 Task: Insert a curved connector.
Action: Mouse moved to (115, 96)
Screenshot: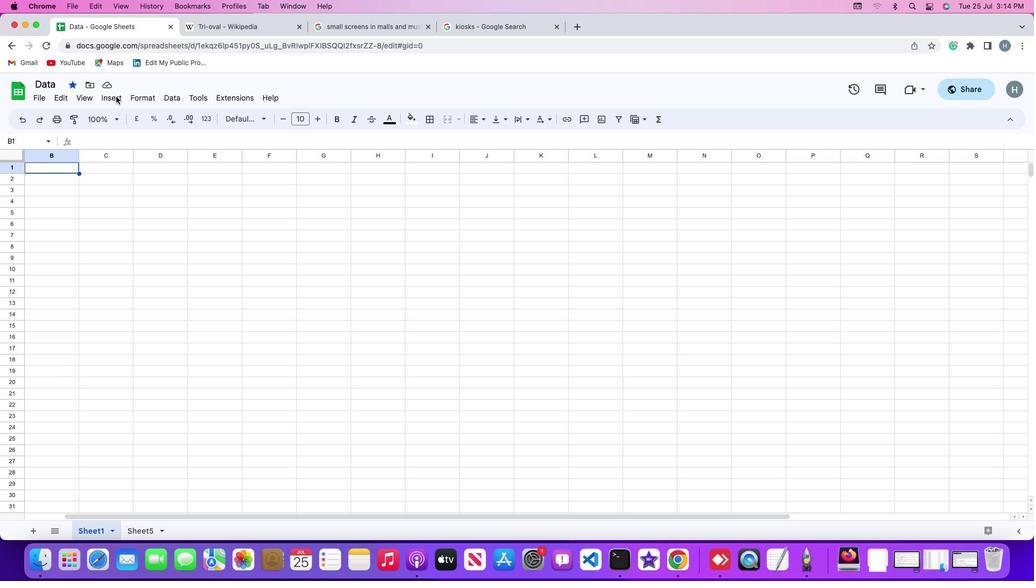 
Action: Mouse pressed left at (115, 96)
Screenshot: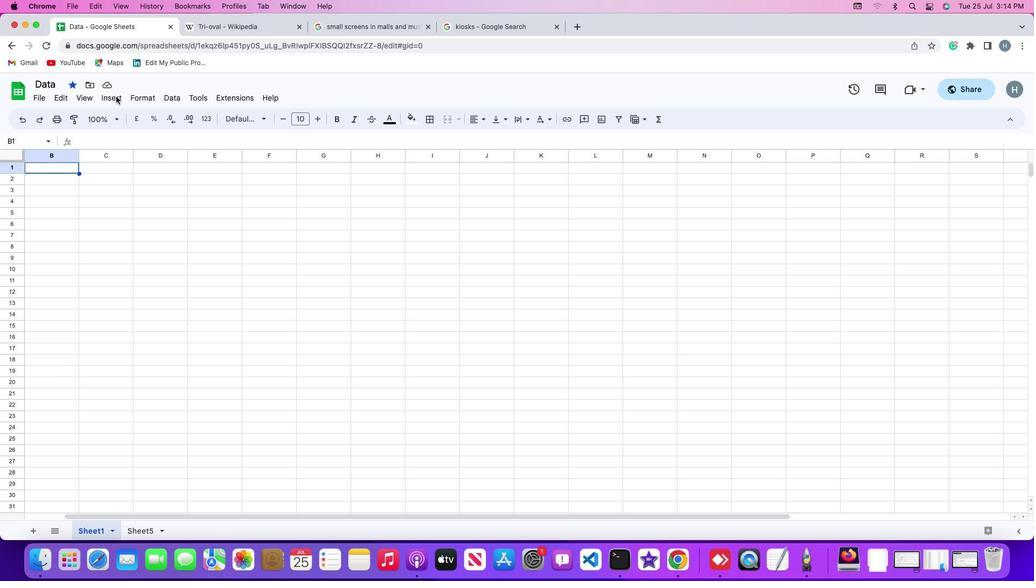 
Action: Mouse pressed left at (115, 96)
Screenshot: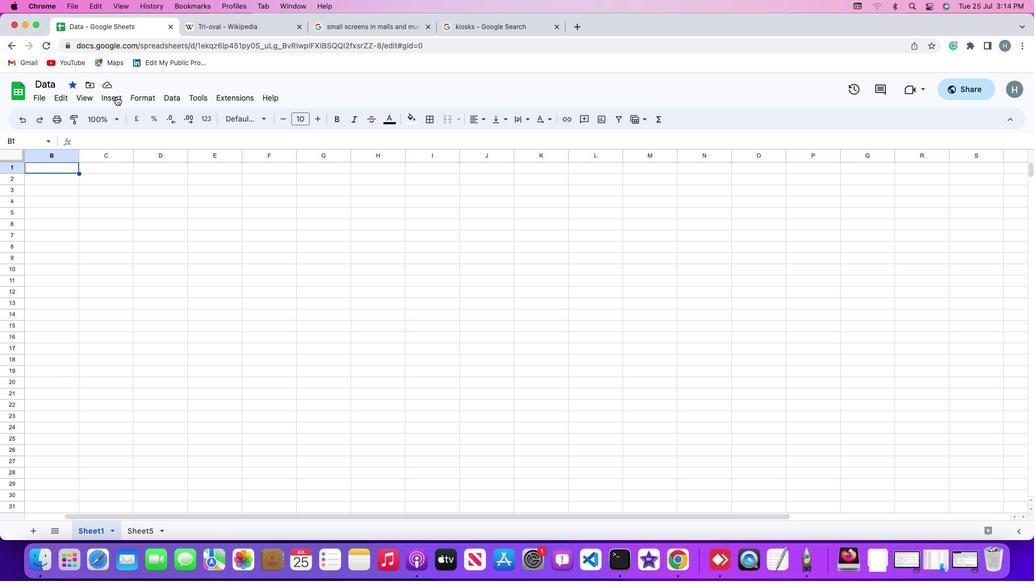 
Action: Mouse moved to (138, 250)
Screenshot: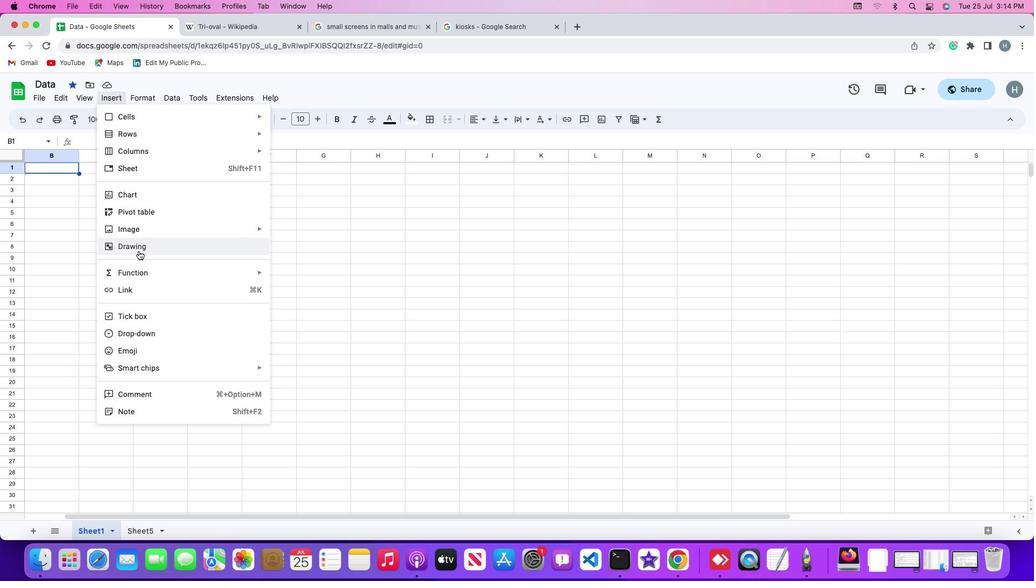 
Action: Mouse pressed left at (138, 250)
Screenshot: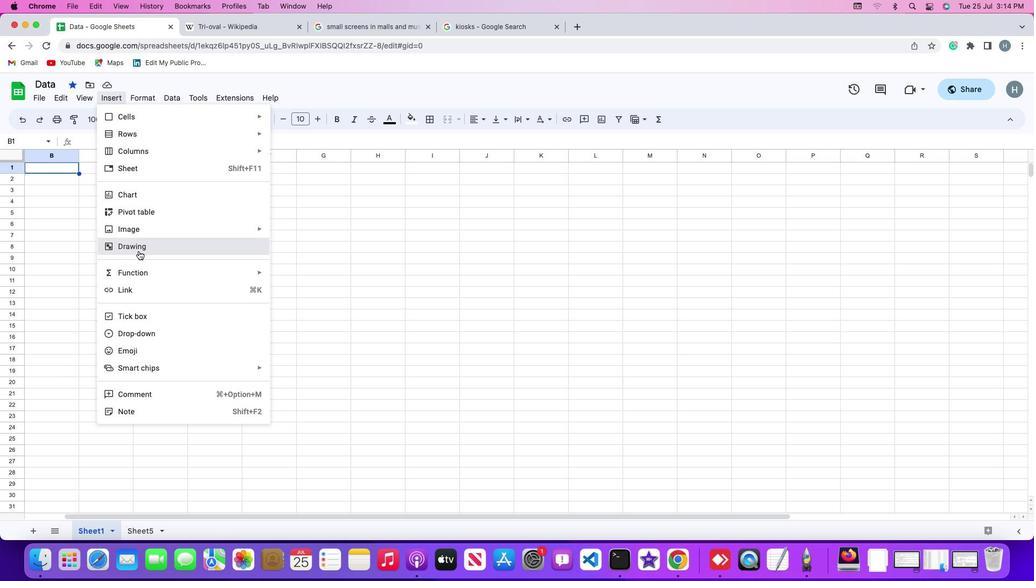 
Action: Mouse moved to (443, 136)
Screenshot: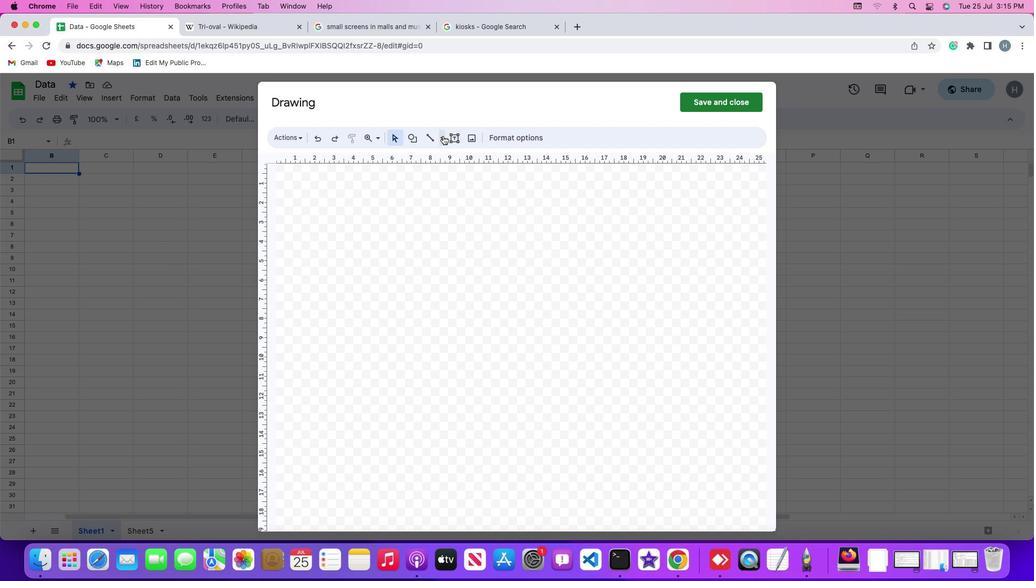 
Action: Mouse pressed left at (443, 136)
Screenshot: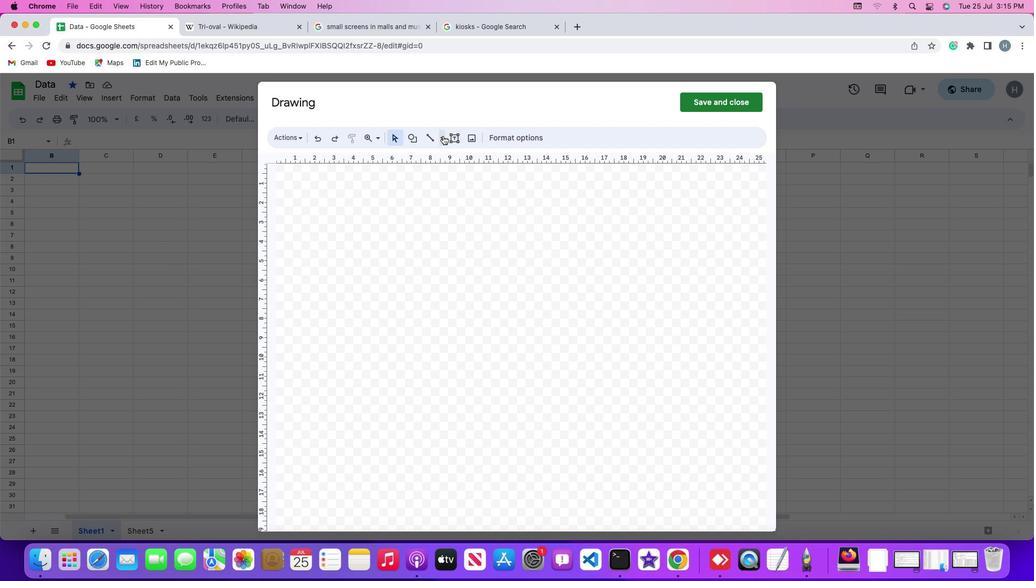 
Action: Mouse moved to (473, 206)
Screenshot: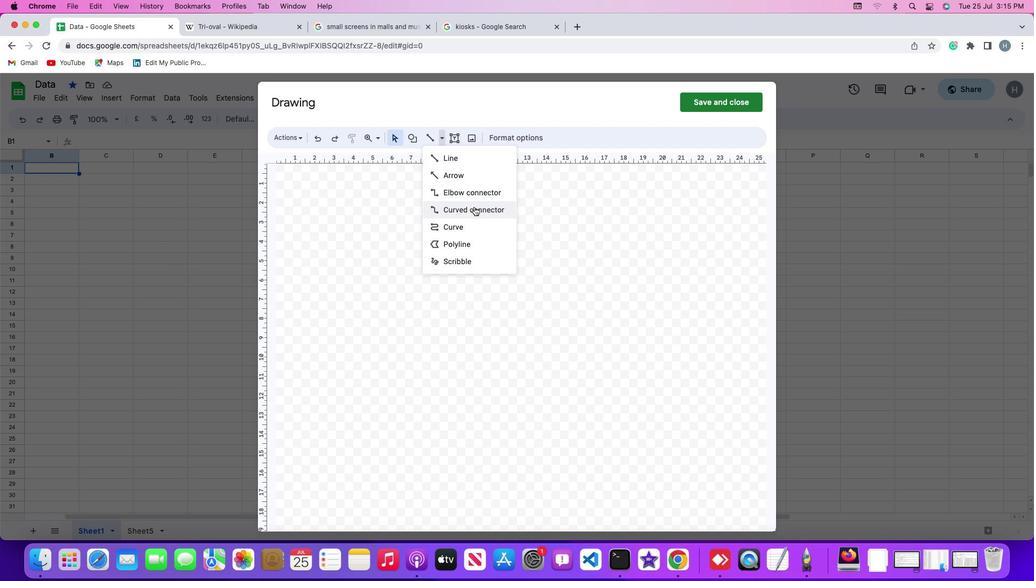 
Action: Mouse pressed left at (473, 206)
Screenshot: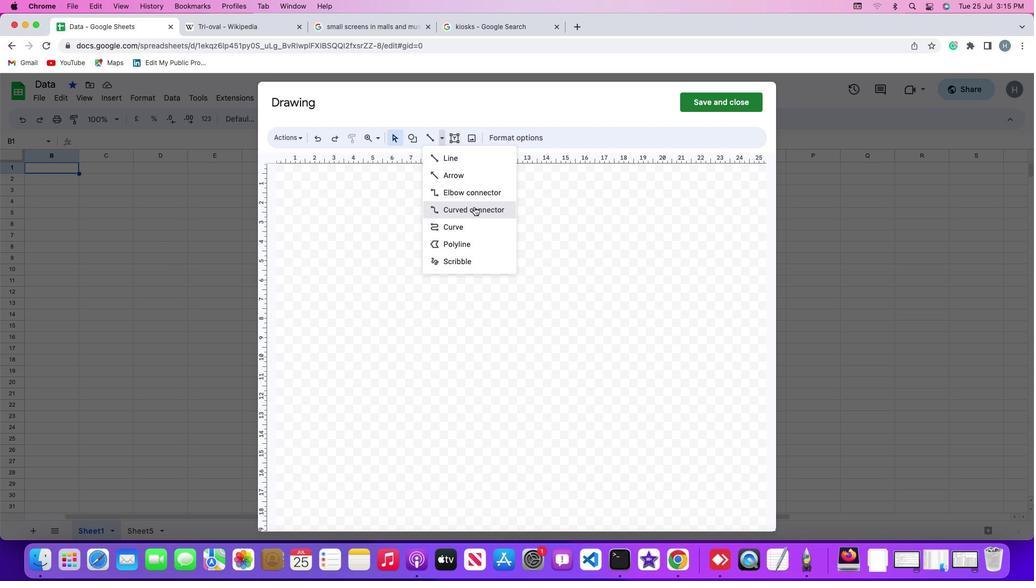 
Action: Mouse moved to (414, 244)
Screenshot: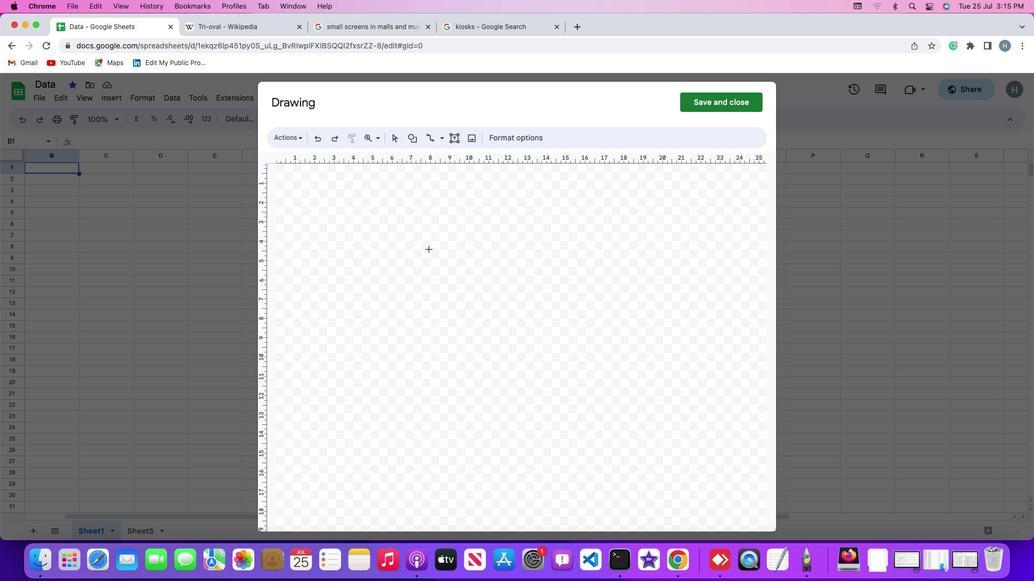 
Action: Mouse pressed left at (414, 244)
Screenshot: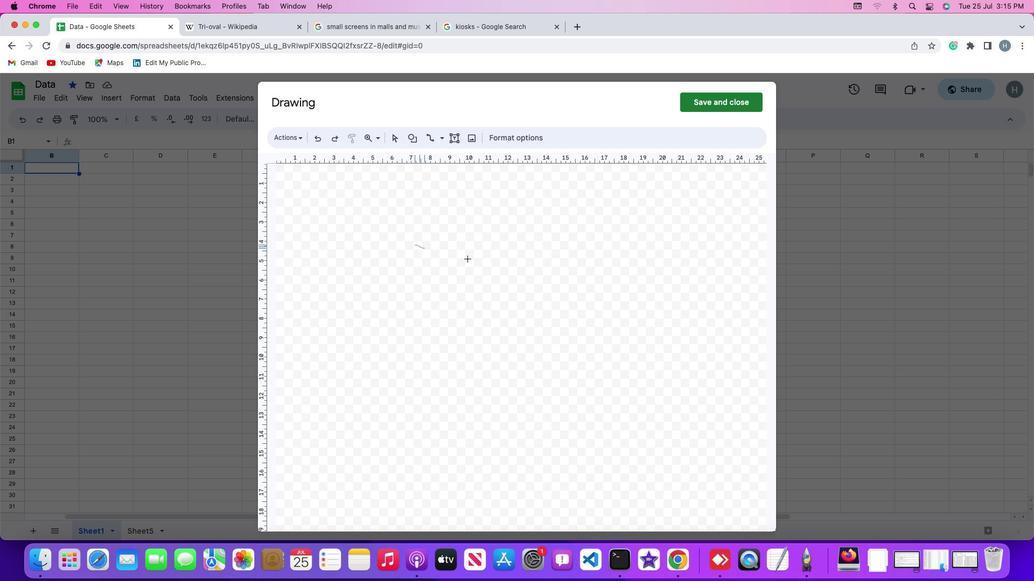 
Action: Mouse moved to (572, 383)
Screenshot: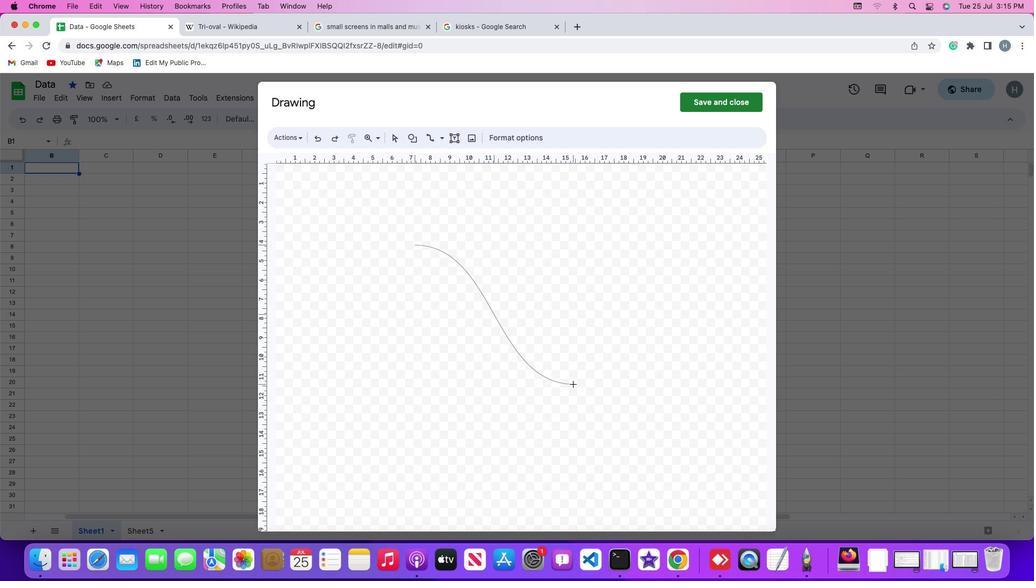 
